Task: Move the task Create a new online platform for peer-to-peer lending to the section To-Do in the project AgileForge and sort the tasks in the project by Assignee in Descending order
Action: Mouse moved to (50, 448)
Screenshot: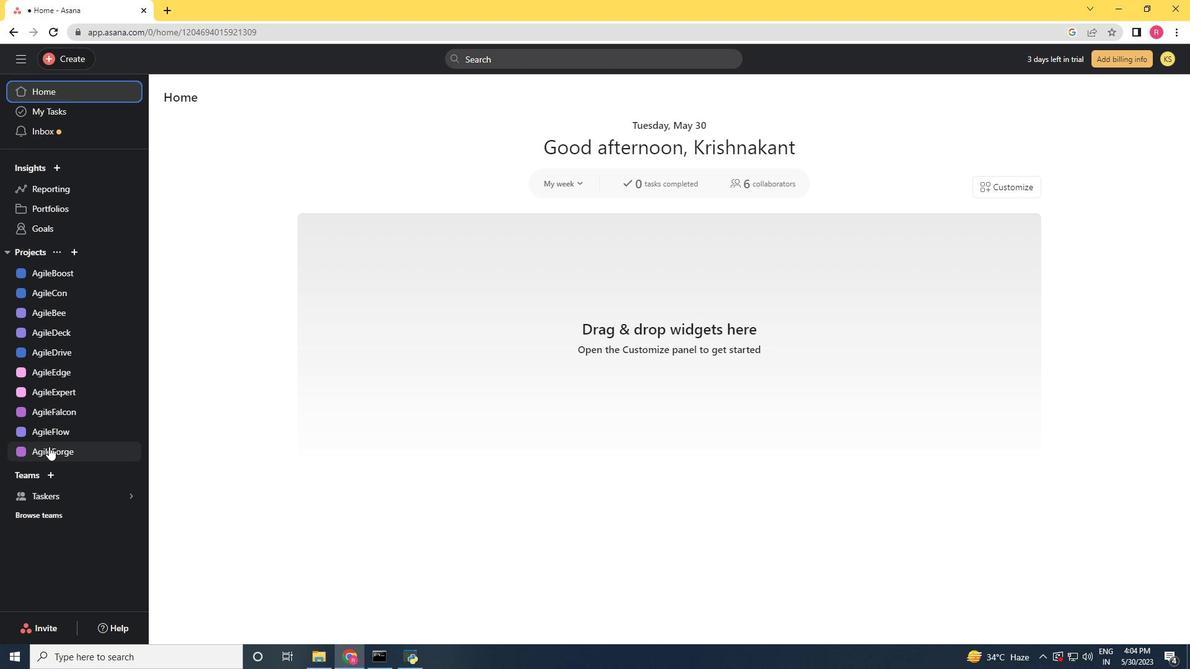 
Action: Mouse pressed left at (50, 448)
Screenshot: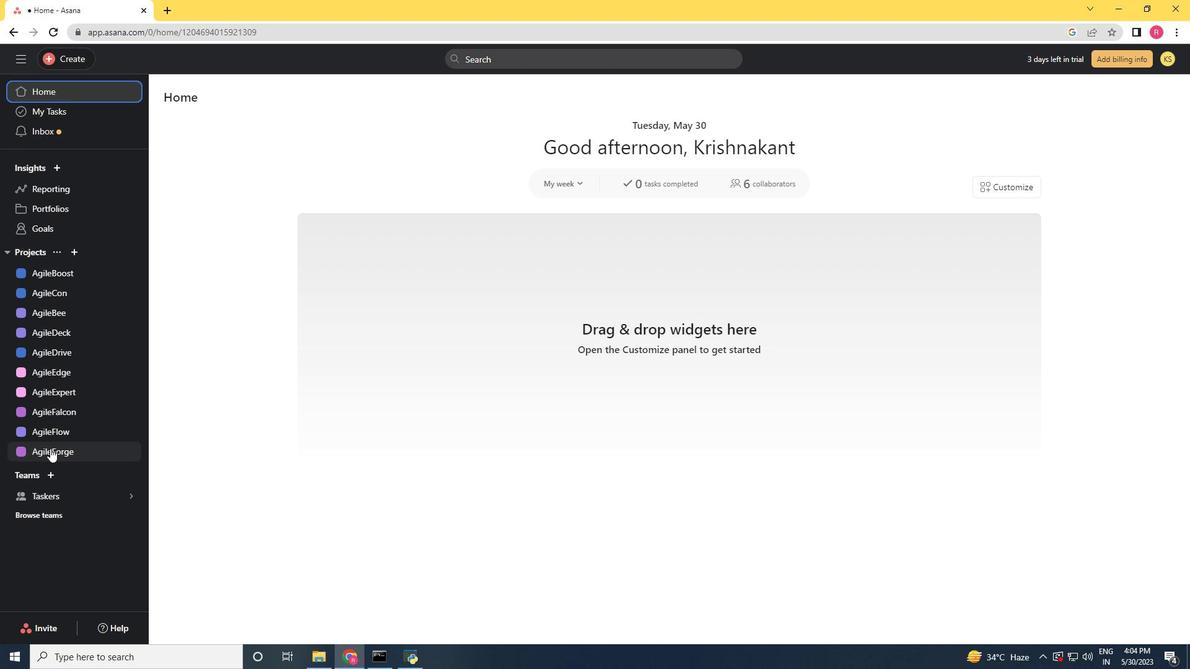 
Action: Mouse moved to (588, 251)
Screenshot: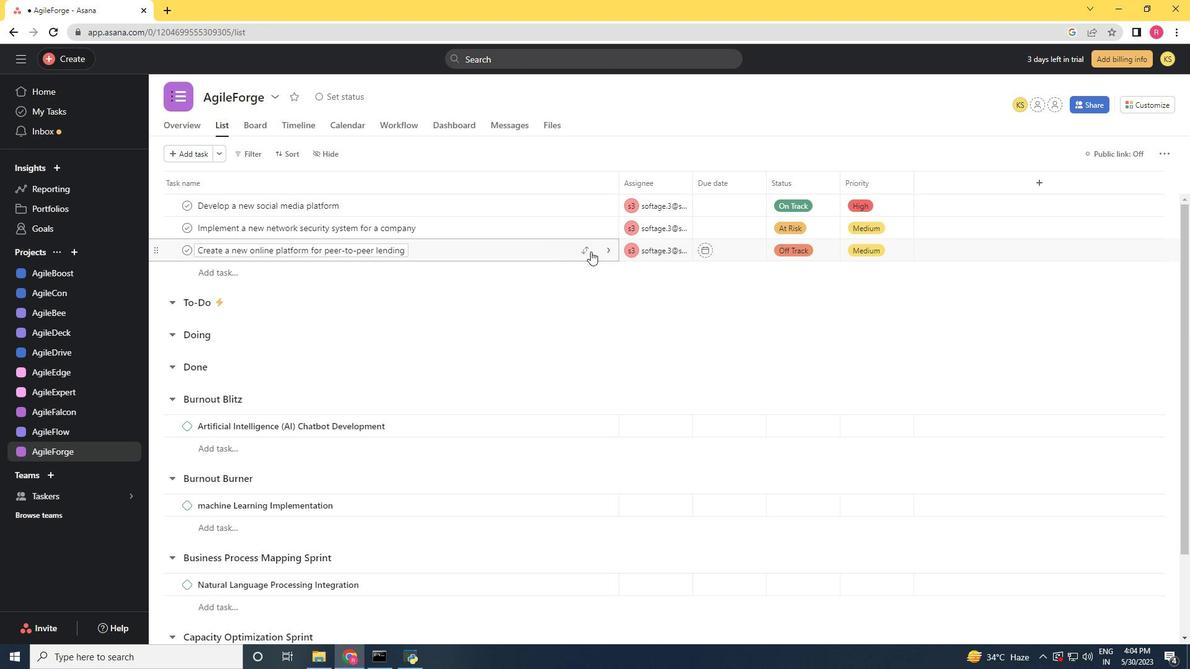 
Action: Mouse pressed left at (588, 251)
Screenshot: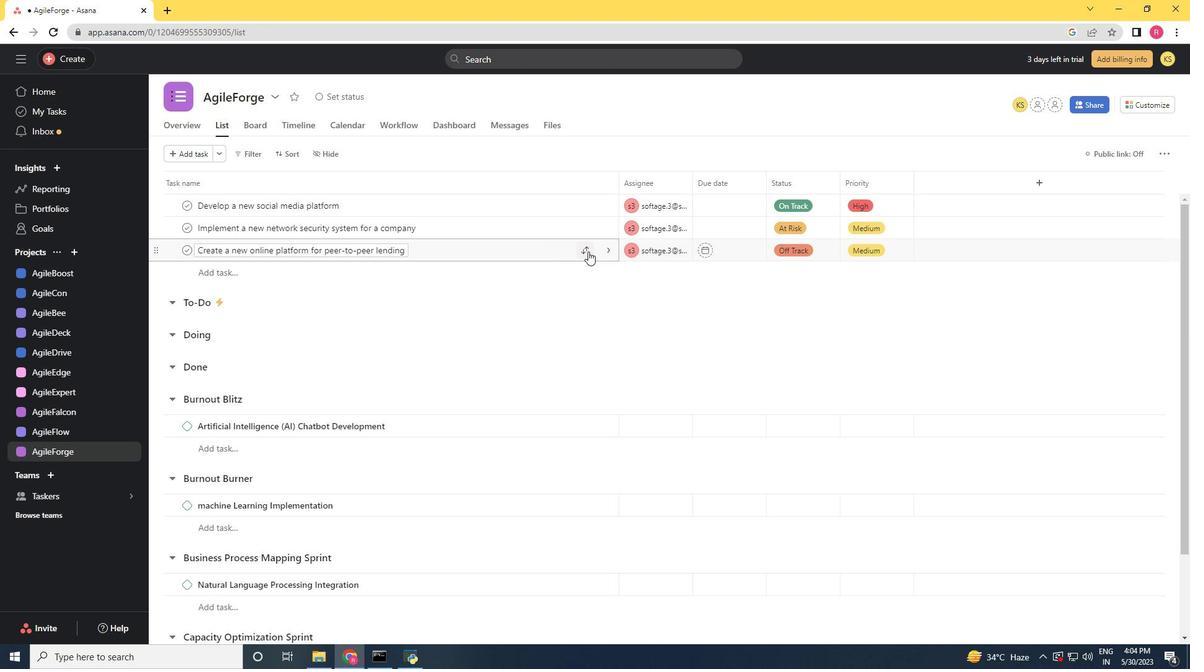 
Action: Mouse moved to (482, 306)
Screenshot: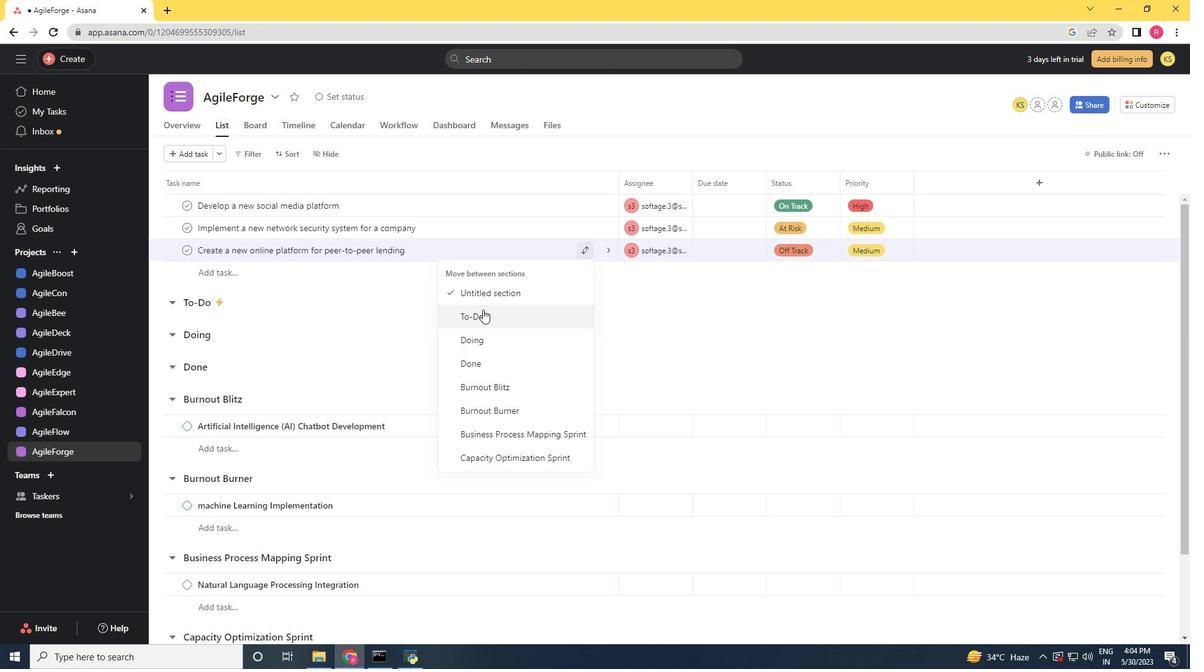 
Action: Mouse pressed left at (482, 306)
Screenshot: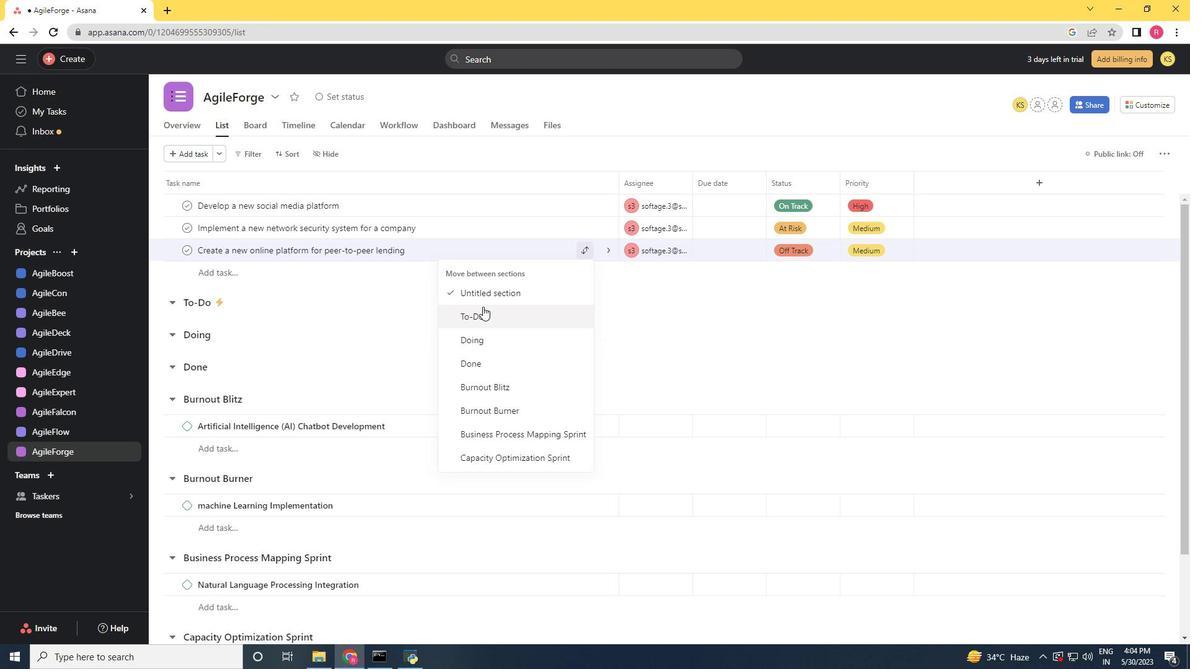 
Action: Mouse moved to (287, 152)
Screenshot: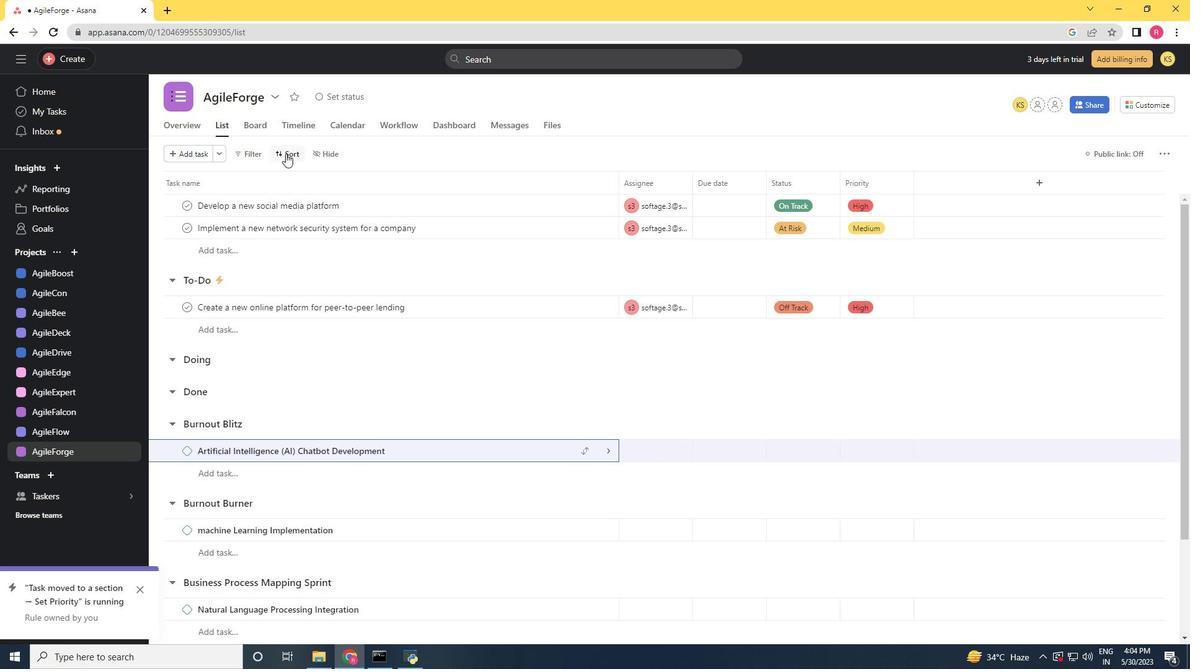 
Action: Mouse pressed left at (287, 152)
Screenshot: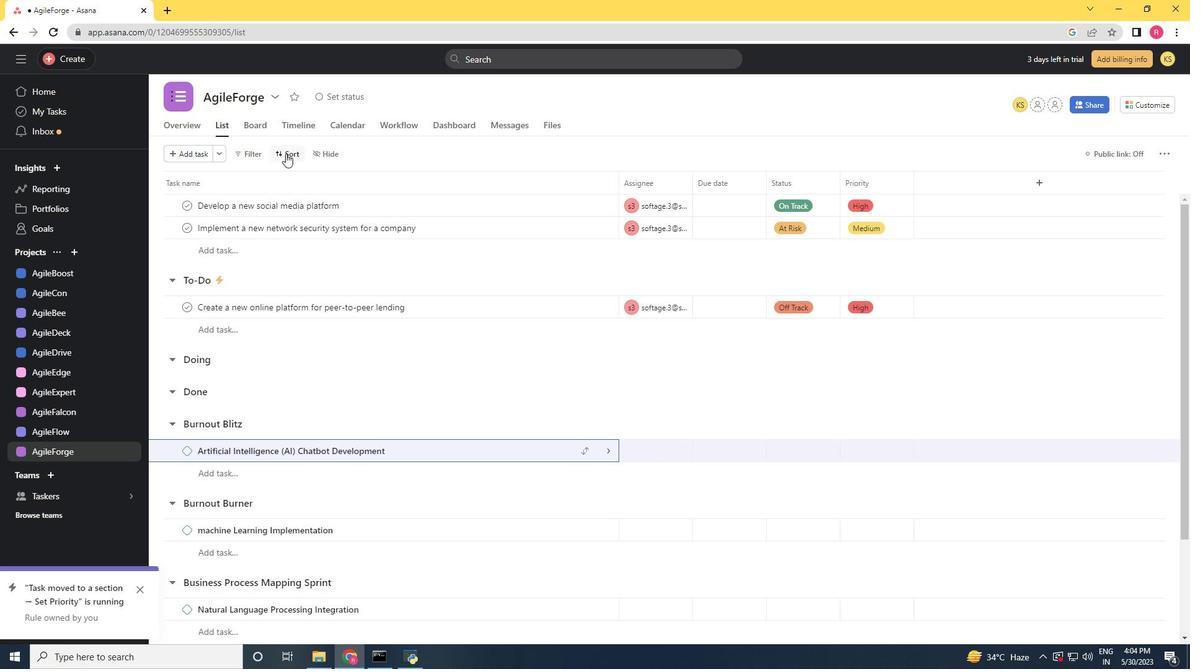 
Action: Mouse moved to (316, 254)
Screenshot: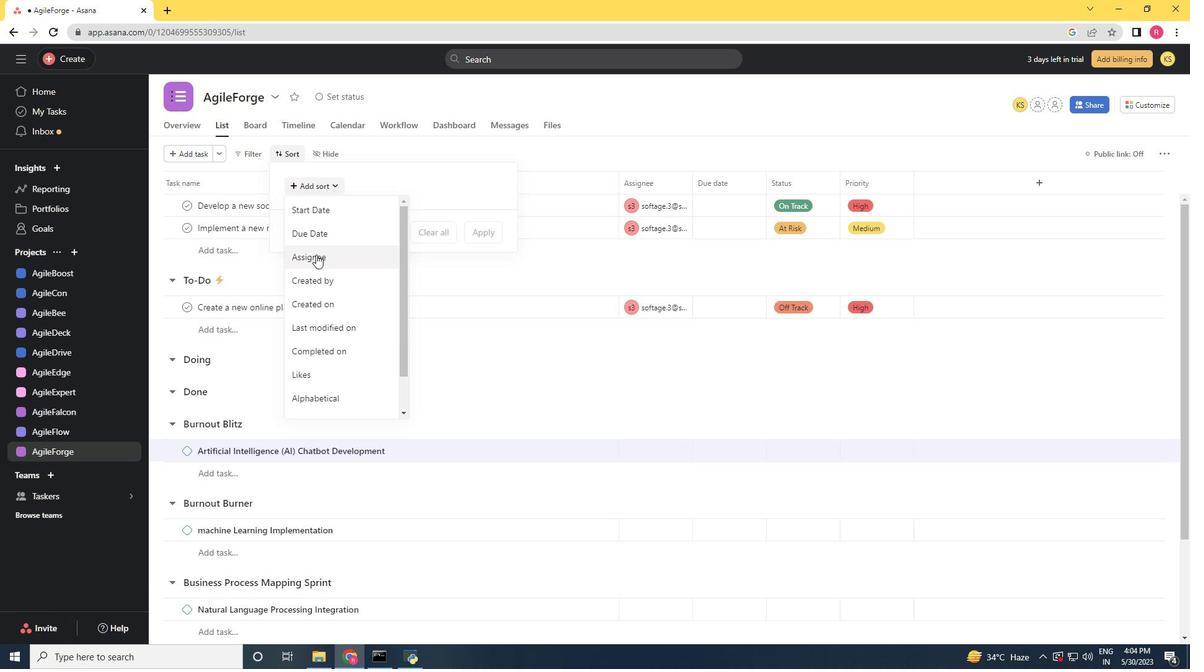 
Action: Mouse pressed left at (316, 254)
Screenshot: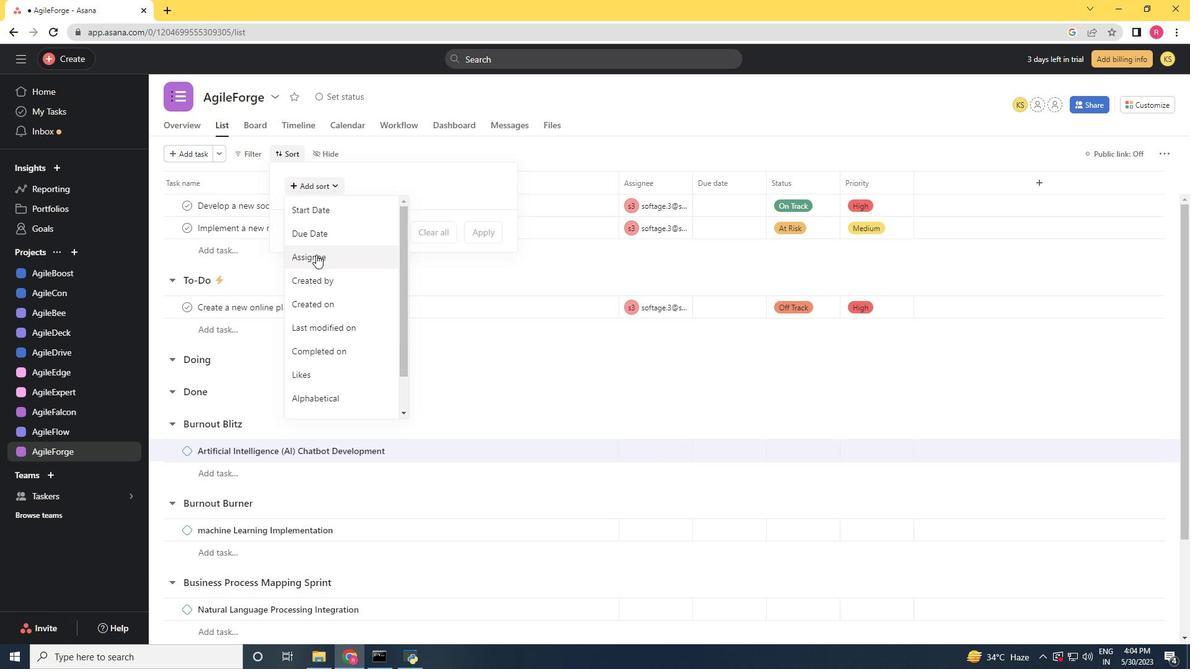 
Action: Mouse moved to (336, 212)
Screenshot: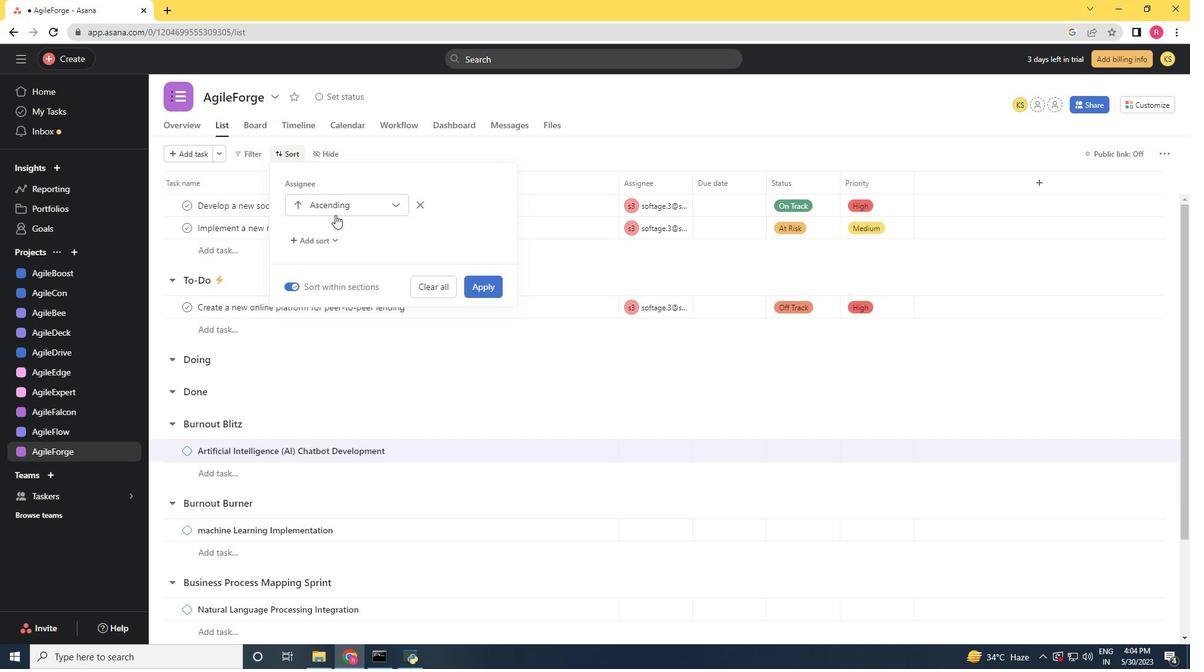 
Action: Mouse pressed left at (336, 212)
Screenshot: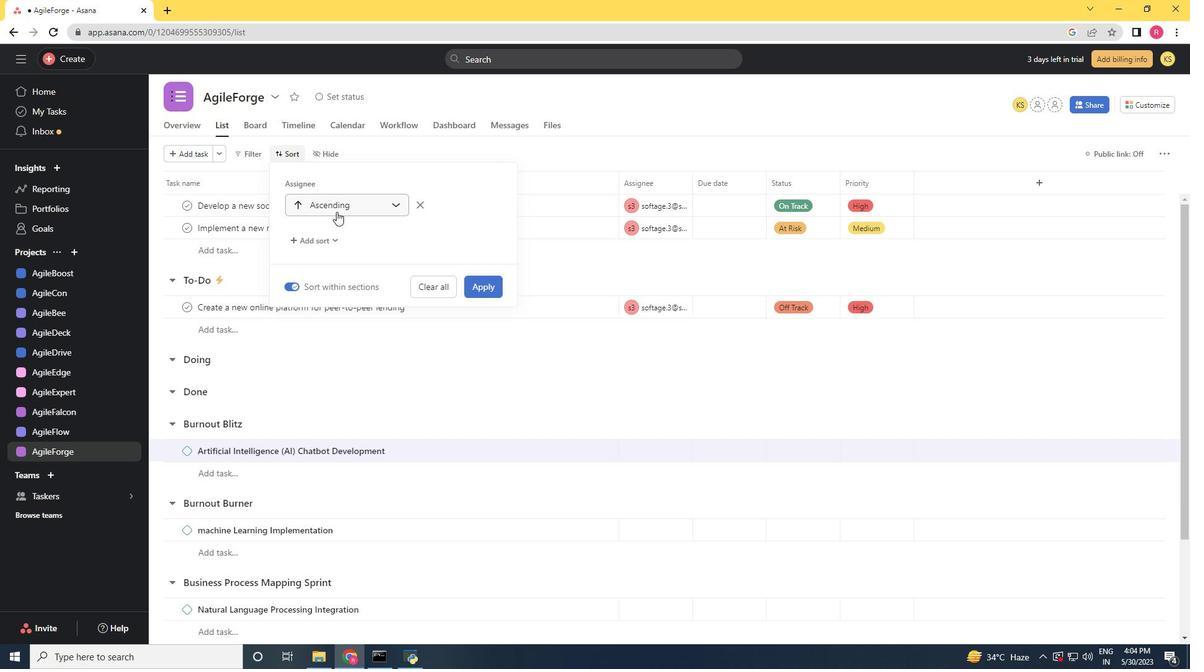 
Action: Mouse moved to (340, 251)
Screenshot: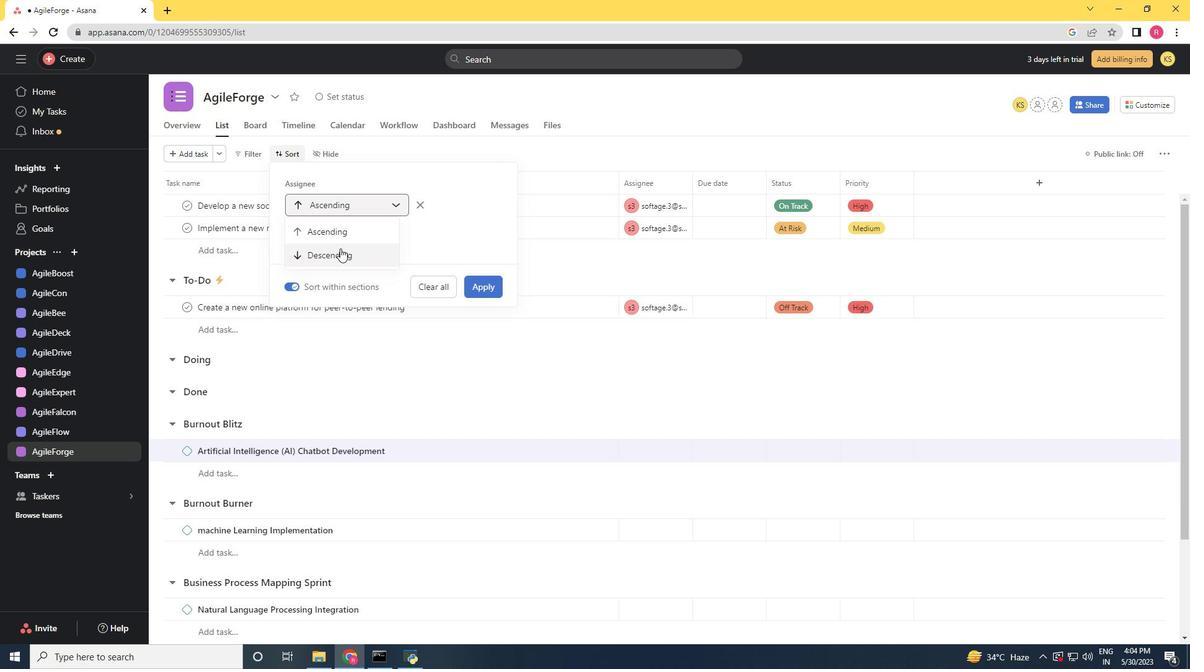 
Action: Mouse pressed left at (340, 251)
Screenshot: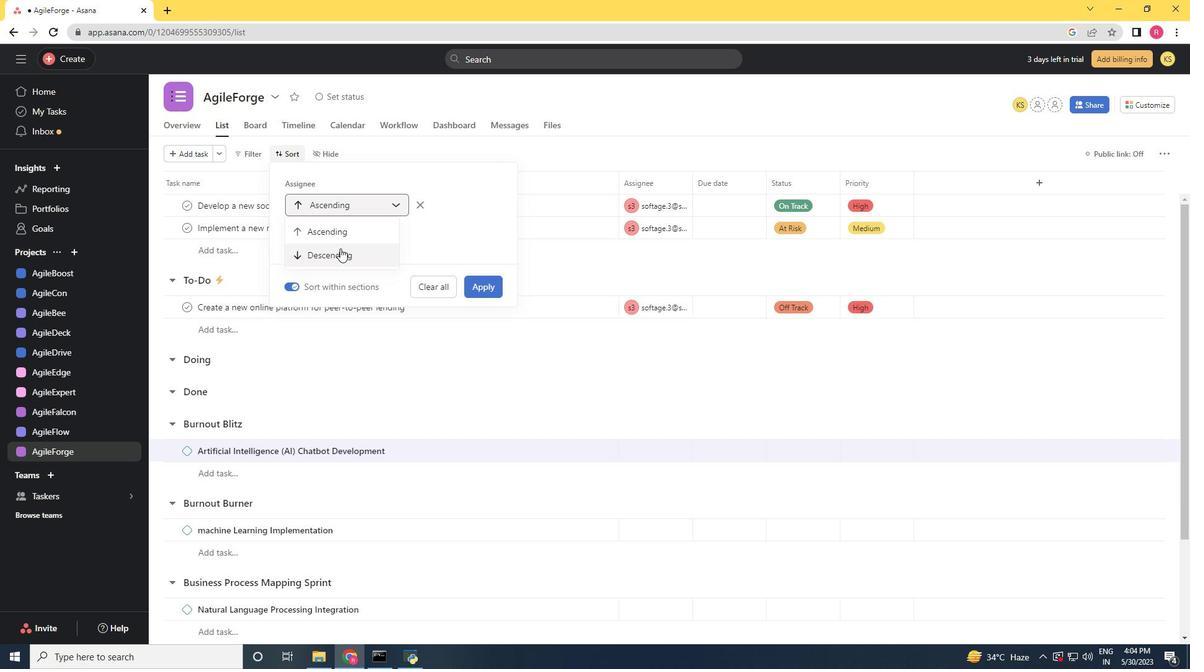 
Action: Mouse moved to (470, 282)
Screenshot: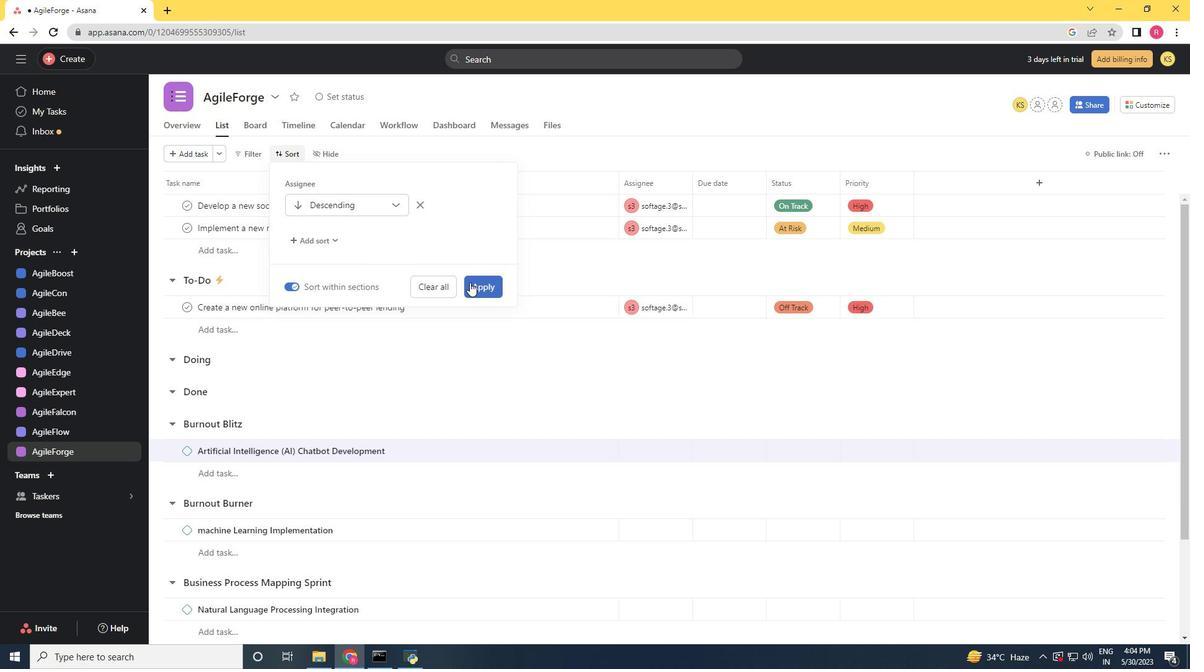 
Action: Mouse pressed left at (470, 282)
Screenshot: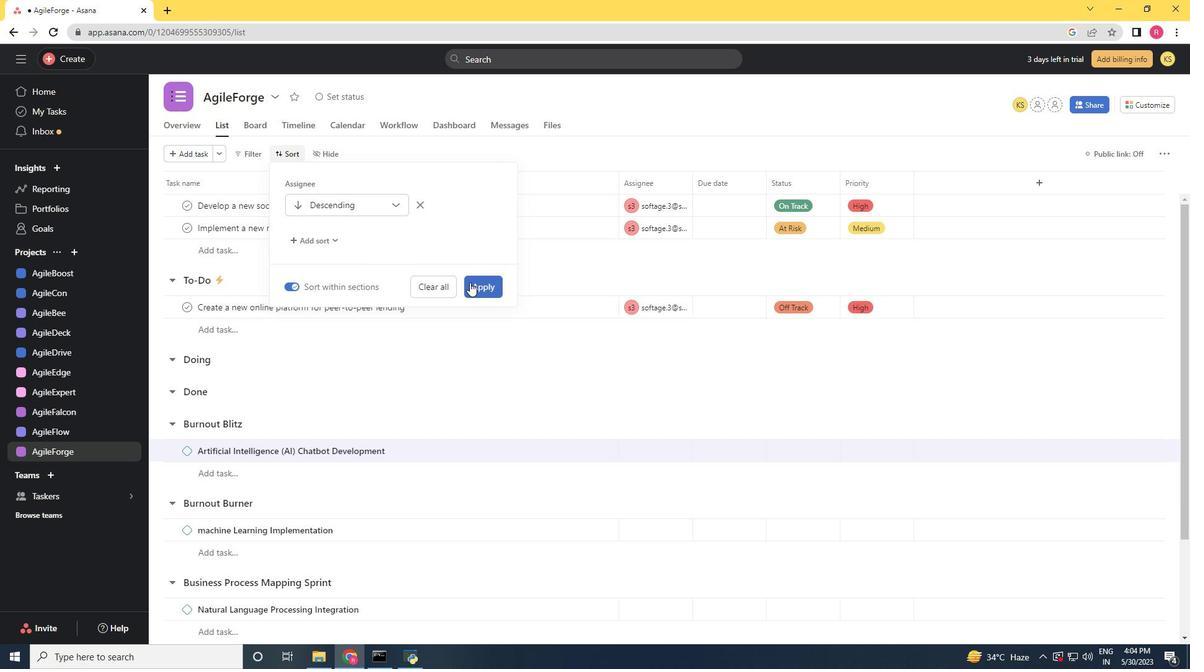 
